 Task: Use the formula "SUMXMY2" in spreadsheet "Project portfolio".
Action: Mouse moved to (137, 94)
Screenshot: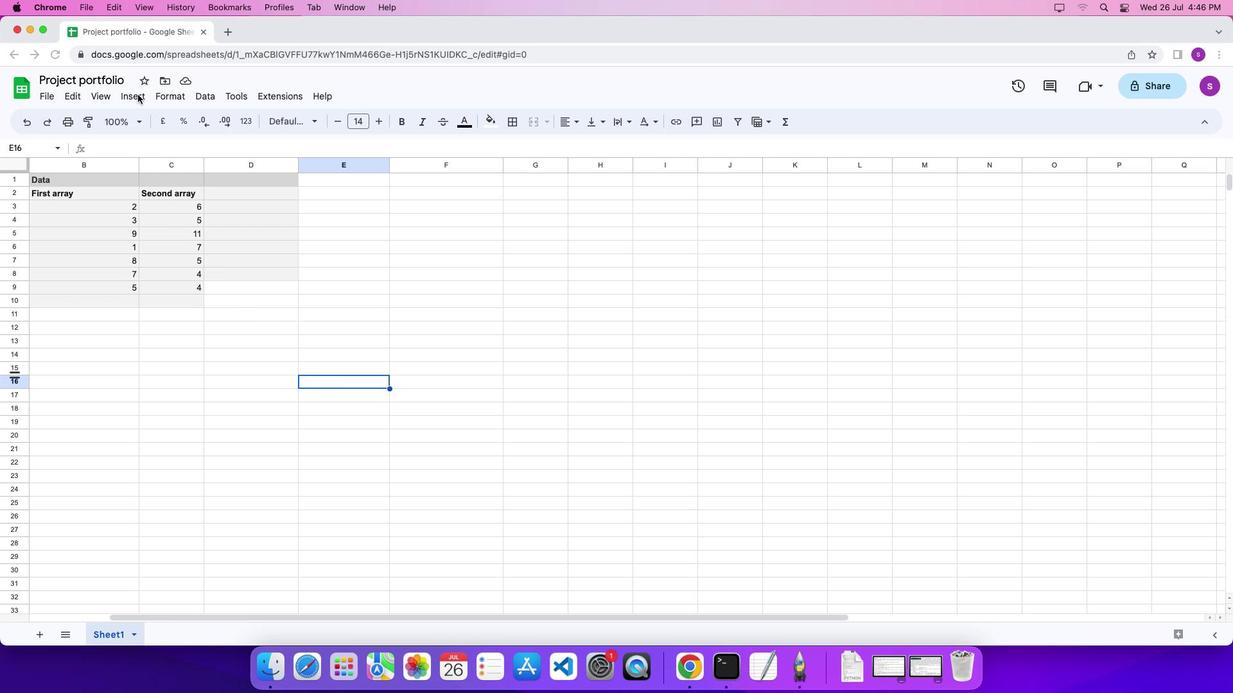 
Action: Mouse pressed left at (137, 94)
Screenshot: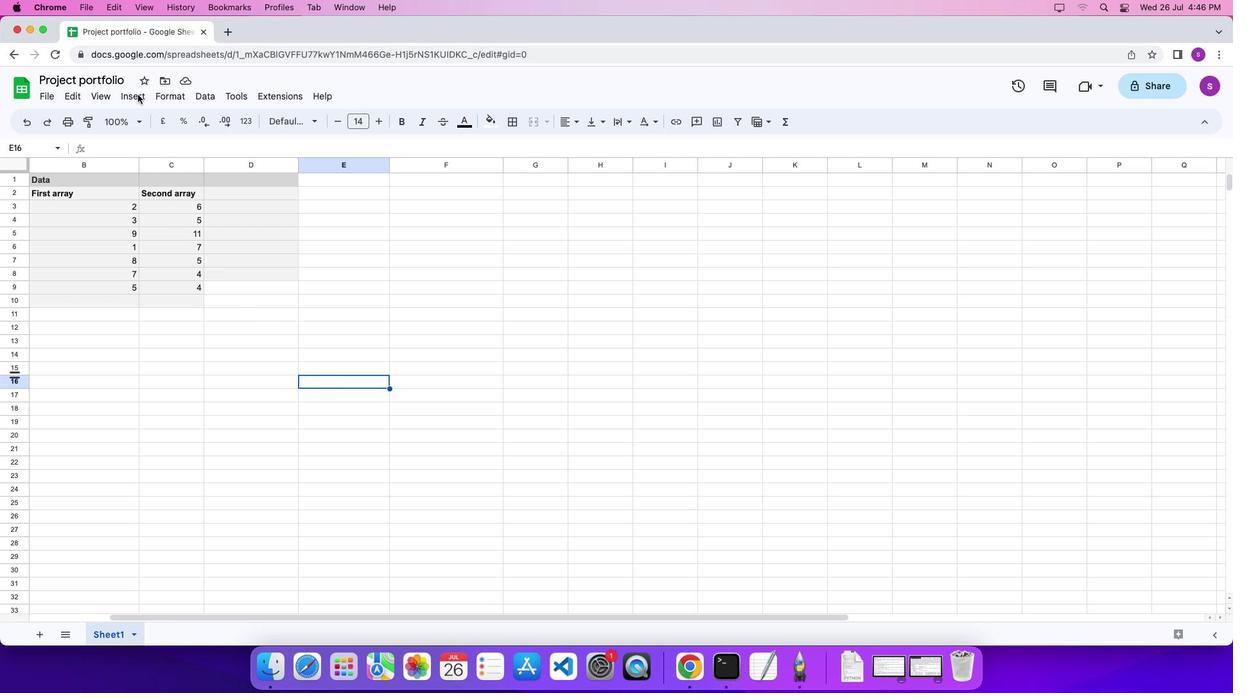 
Action: Mouse moved to (129, 91)
Screenshot: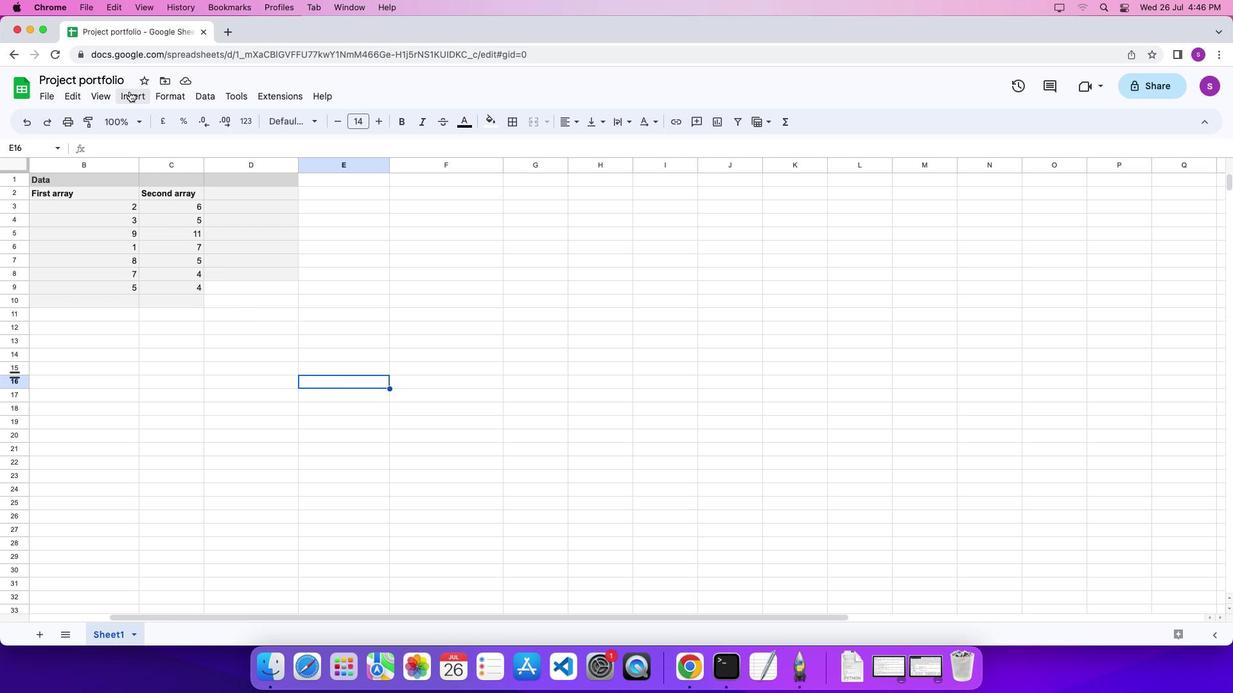 
Action: Mouse pressed left at (129, 91)
Screenshot: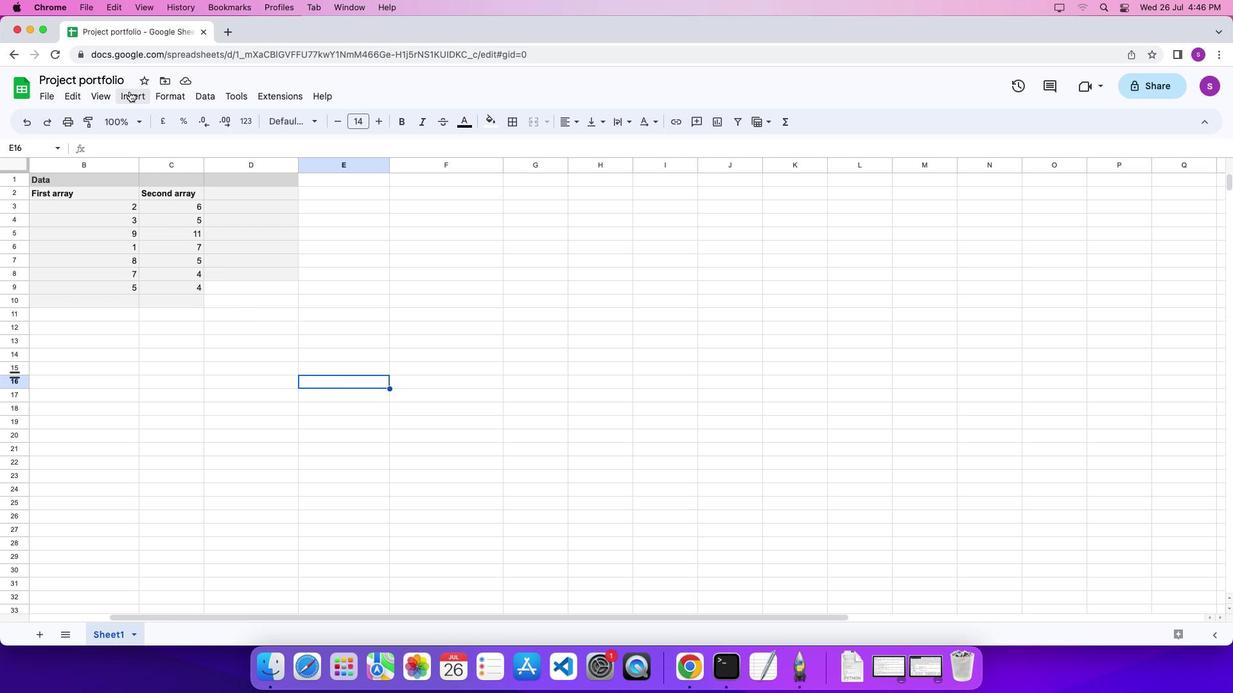 
Action: Mouse moved to (555, 606)
Screenshot: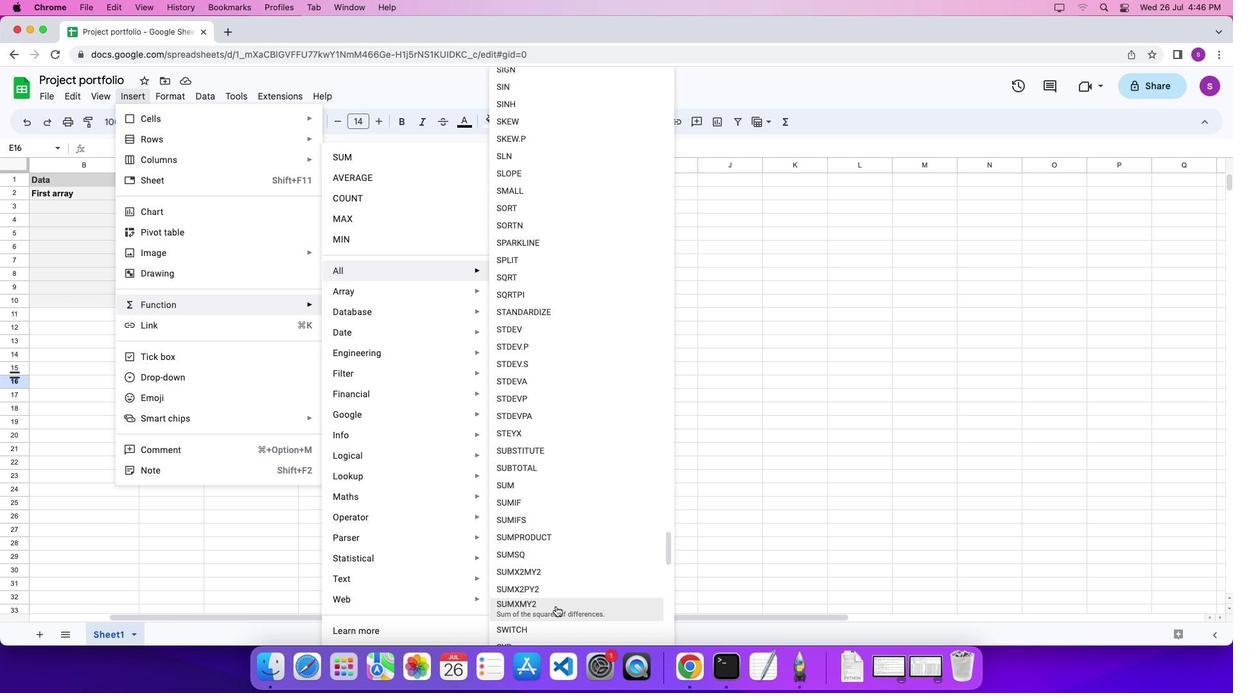 
Action: Mouse pressed left at (555, 606)
Screenshot: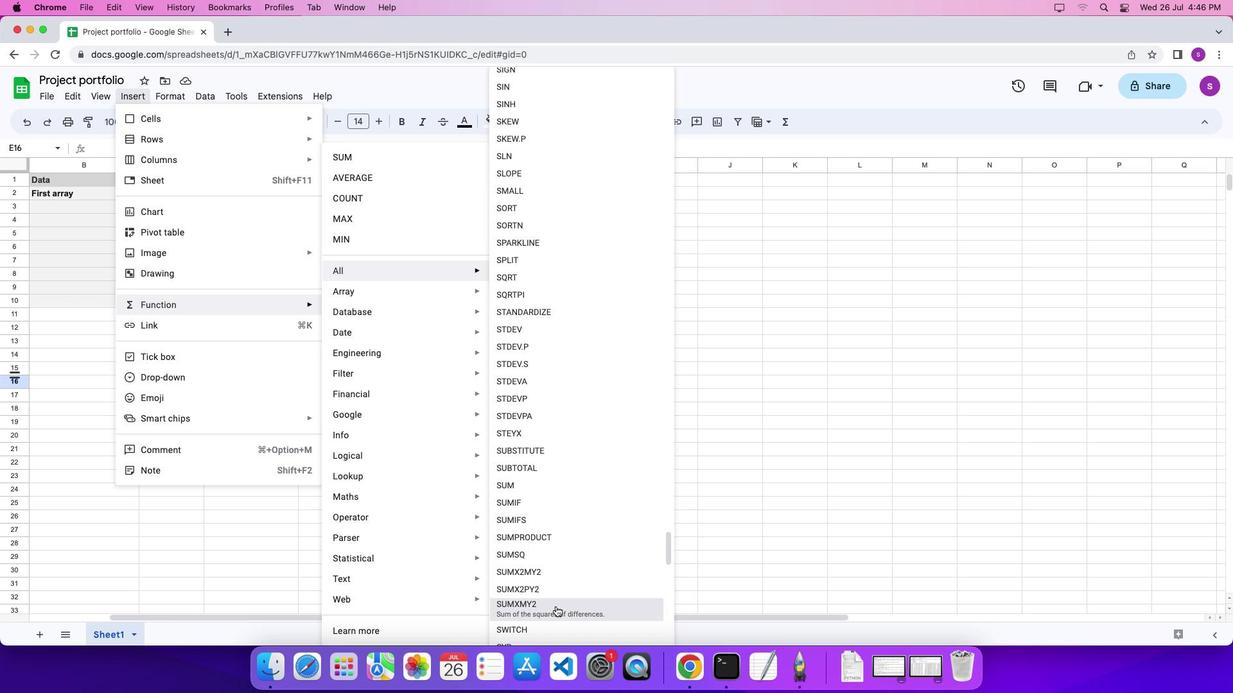 
Action: Mouse moved to (116, 205)
Screenshot: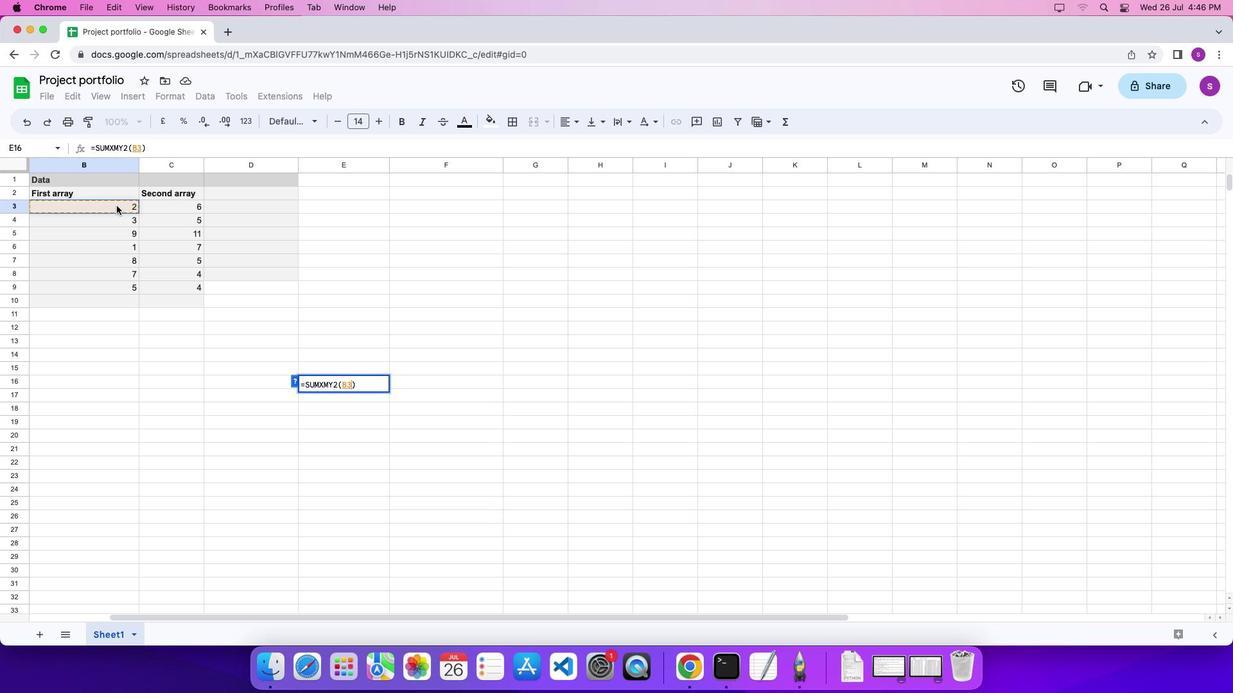 
Action: Mouse pressed left at (116, 205)
Screenshot: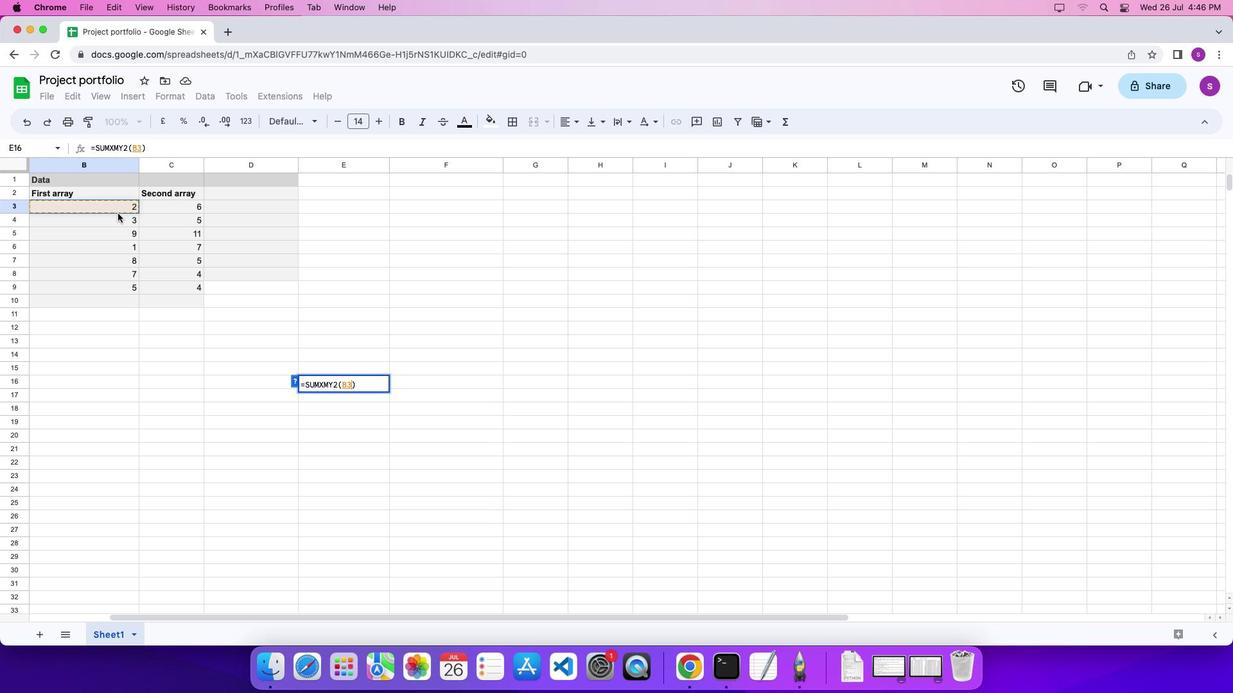 
Action: Mouse moved to (129, 283)
Screenshot: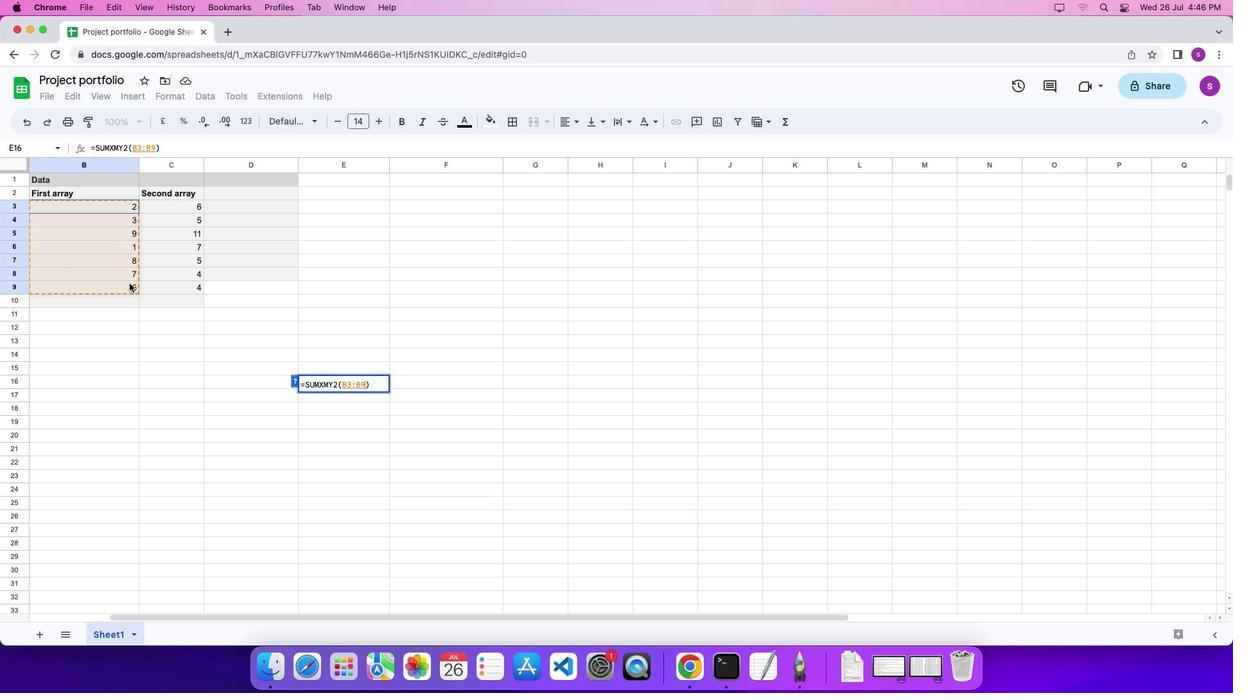 
Action: Key pressed ','
Screenshot: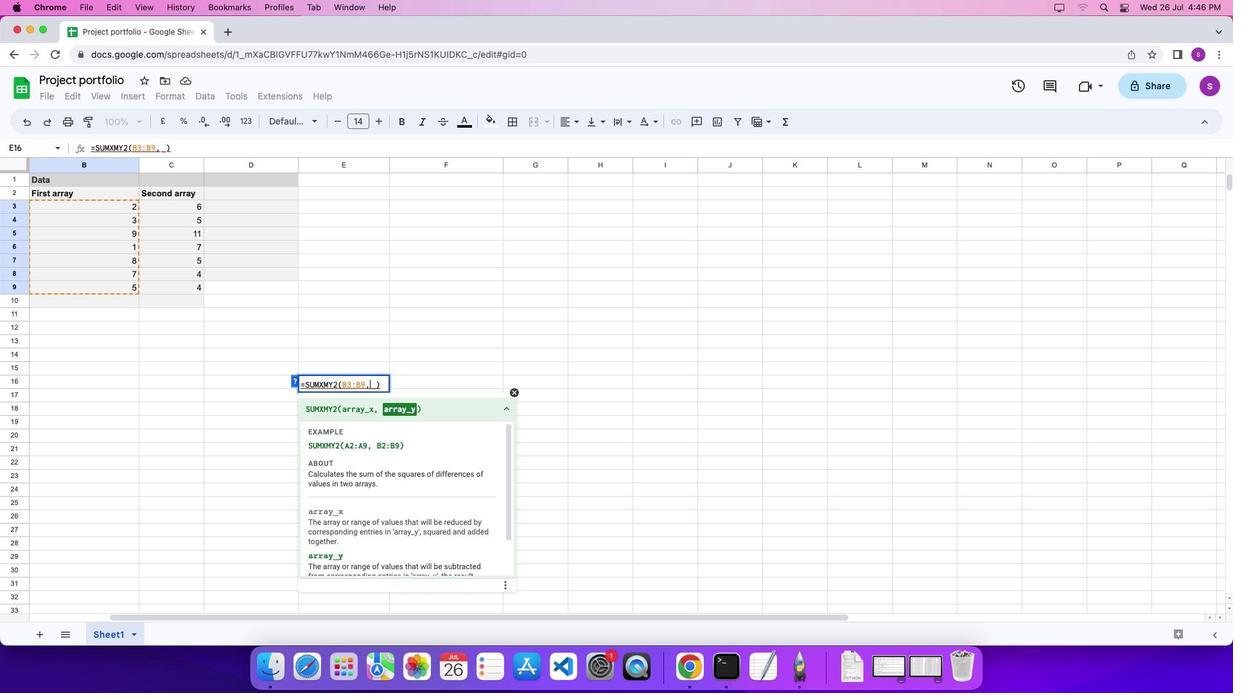 
Action: Mouse moved to (195, 203)
Screenshot: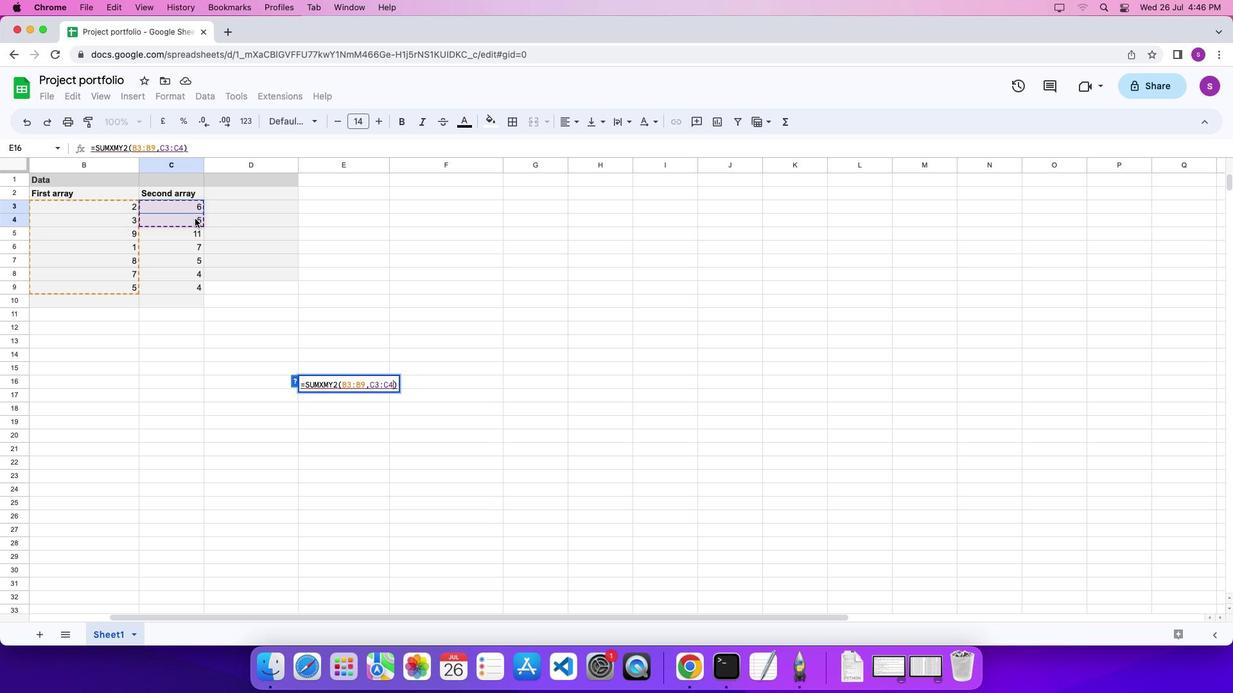 
Action: Mouse pressed left at (195, 203)
Screenshot: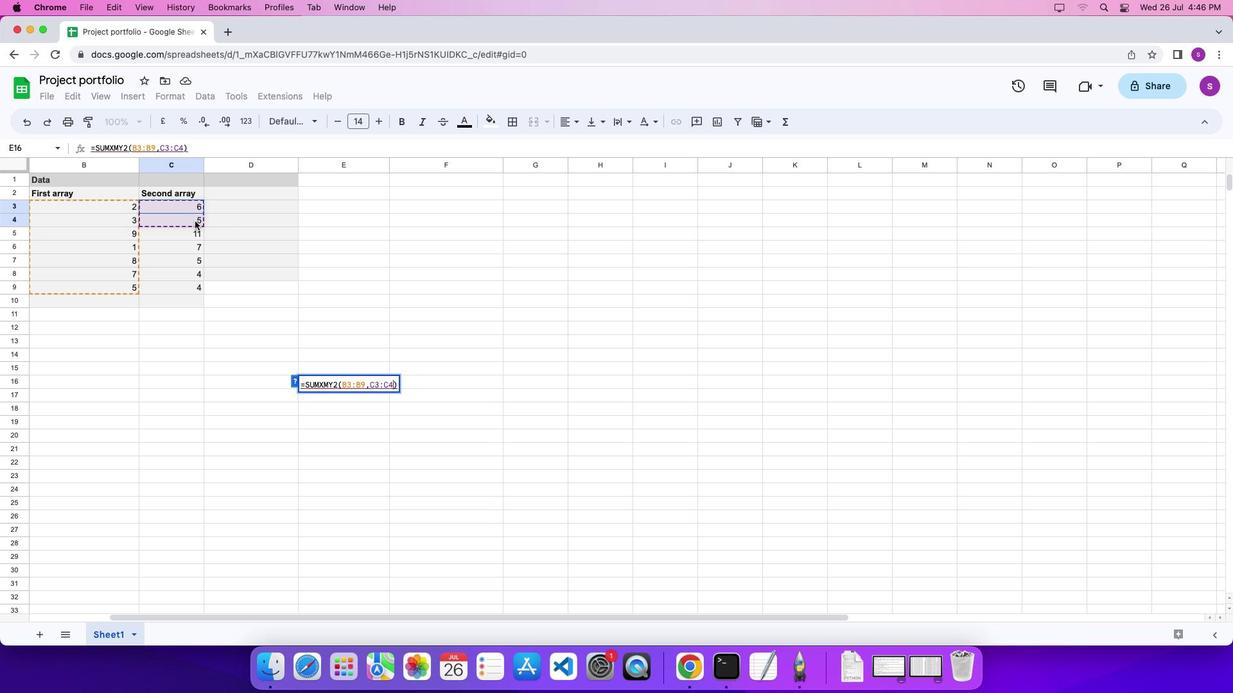 
Action: Mouse moved to (193, 287)
Screenshot: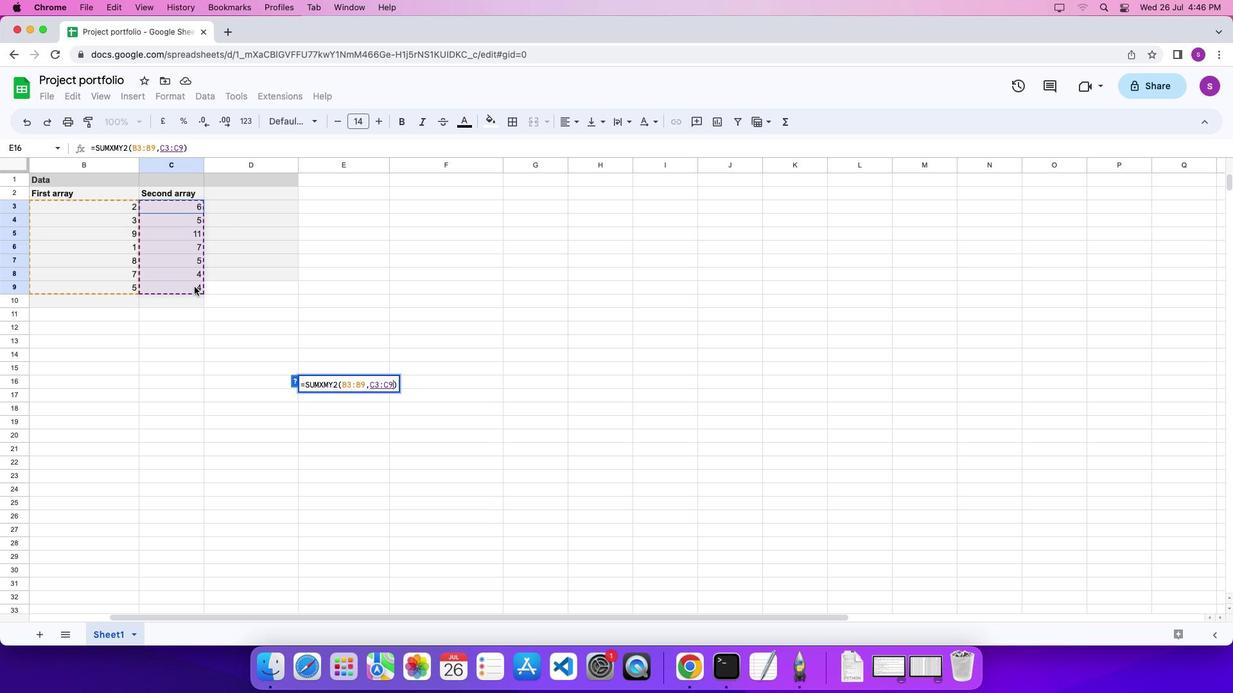 
Action: Key pressed '\x03'
Screenshot: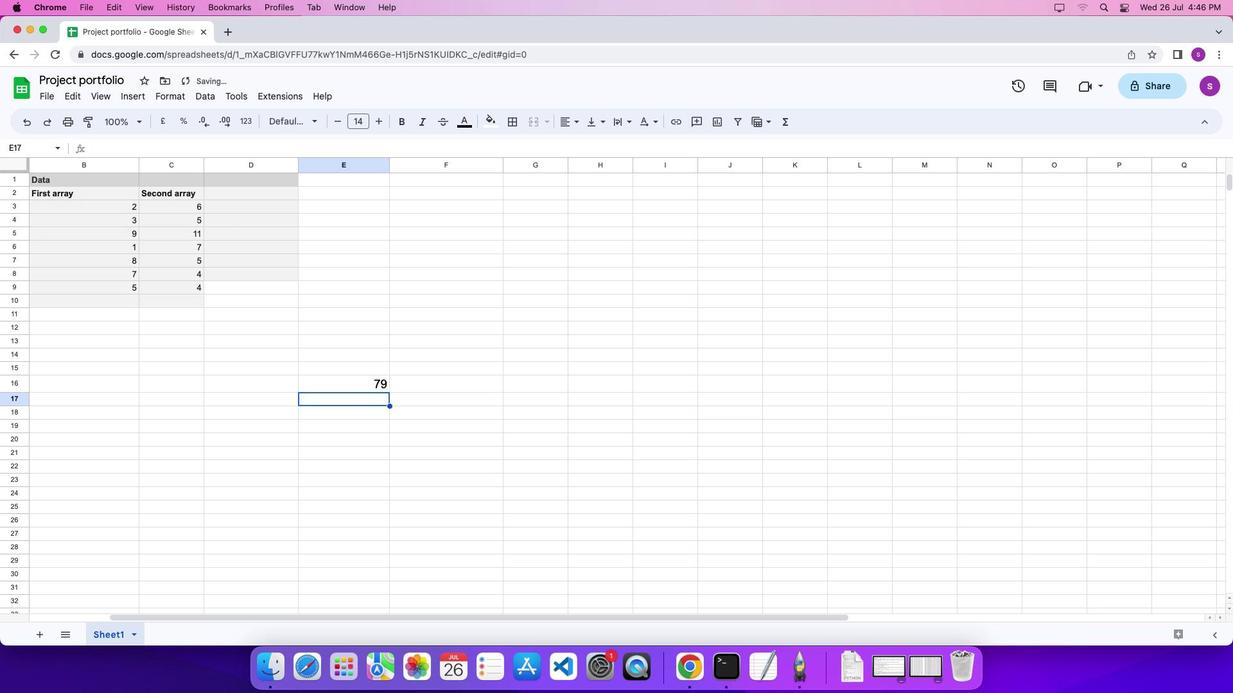 
